 Task: Add One With Nature Lavender Bar Soap to the cart.
Action: Mouse moved to (898, 106)
Screenshot: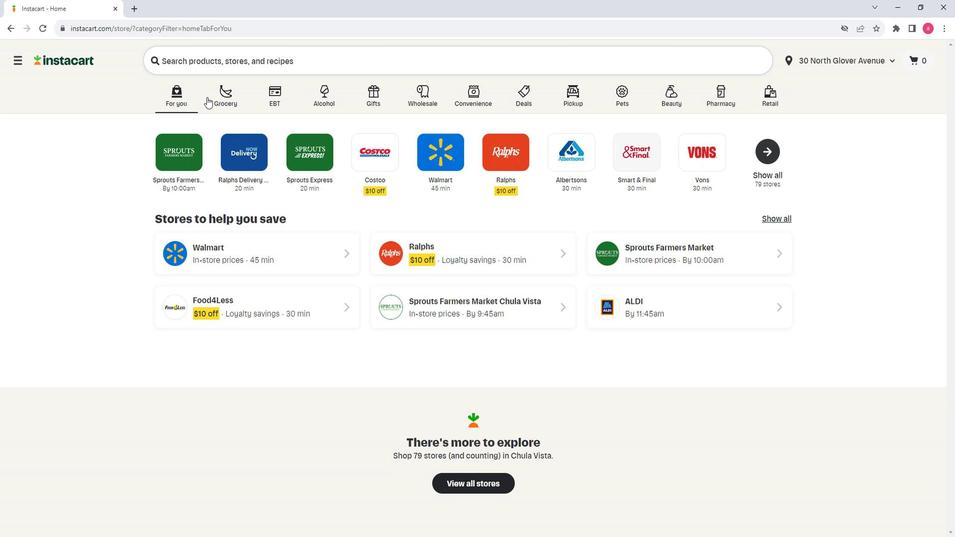 
Action: Mouse pressed left at (898, 106)
Screenshot: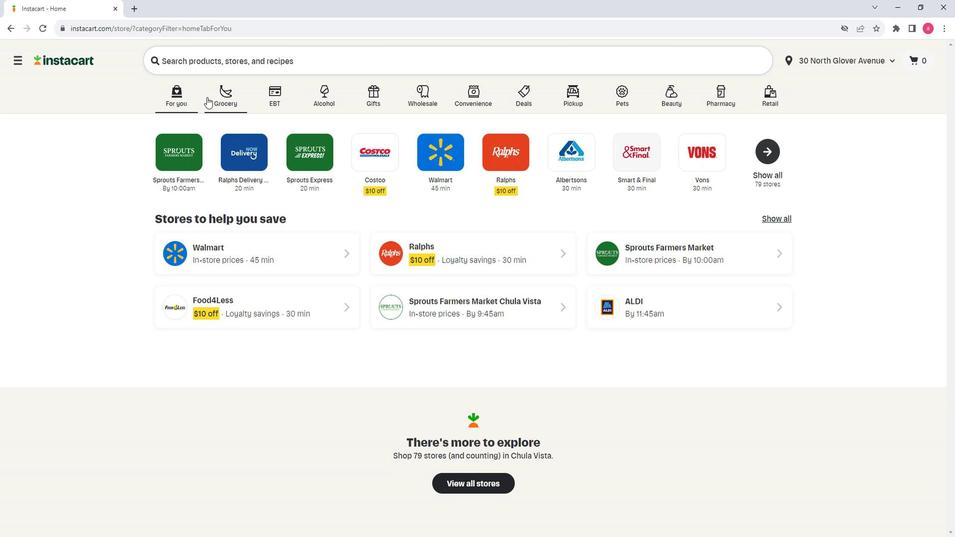 
Action: Mouse moved to (926, 284)
Screenshot: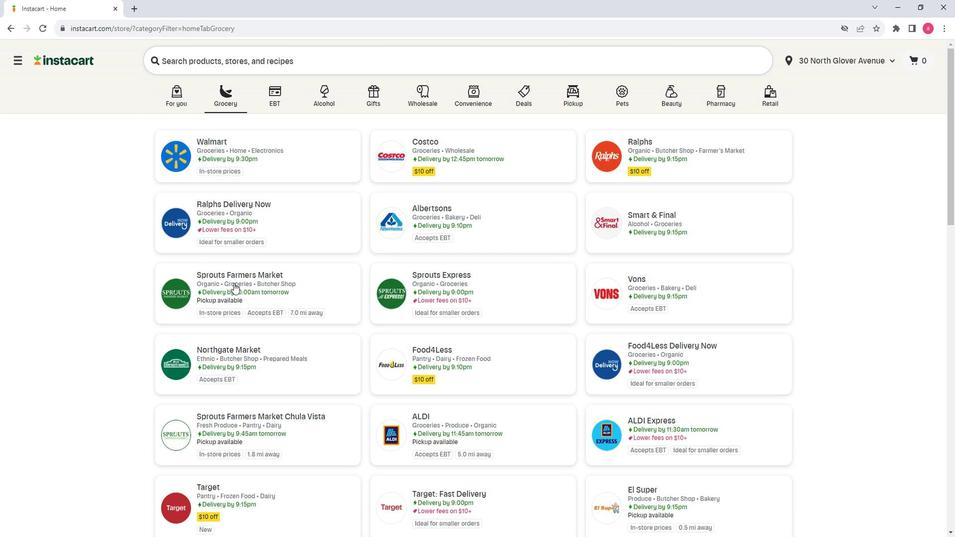 
Action: Mouse pressed left at (926, 284)
Screenshot: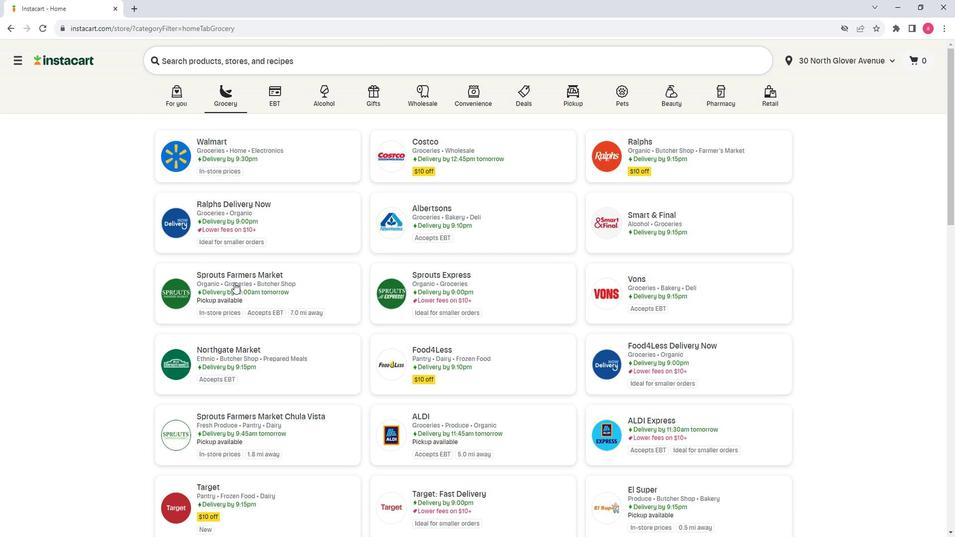 
Action: Mouse moved to (747, 265)
Screenshot: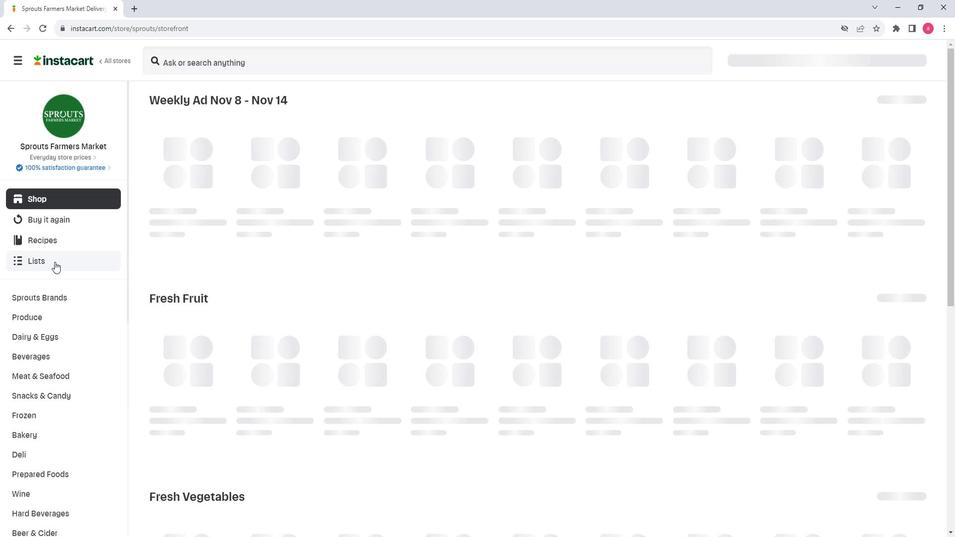 
Action: Mouse scrolled (747, 264) with delta (0, 0)
Screenshot: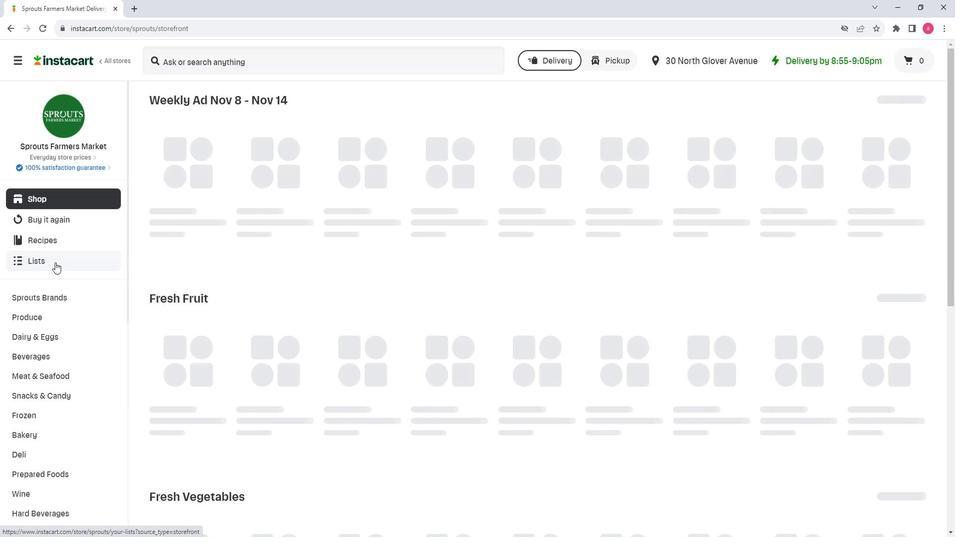 
Action: Mouse scrolled (747, 264) with delta (0, 0)
Screenshot: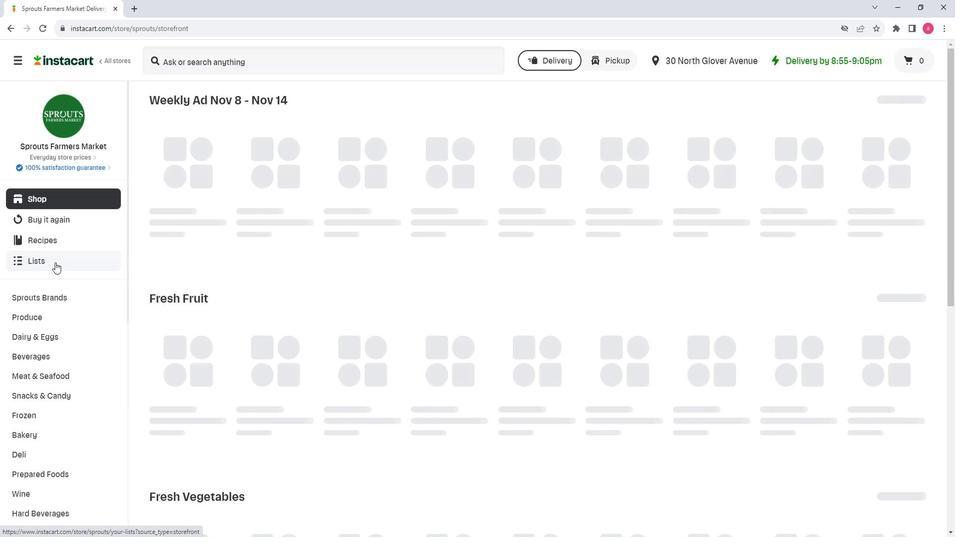 
Action: Mouse scrolled (747, 264) with delta (0, 0)
Screenshot: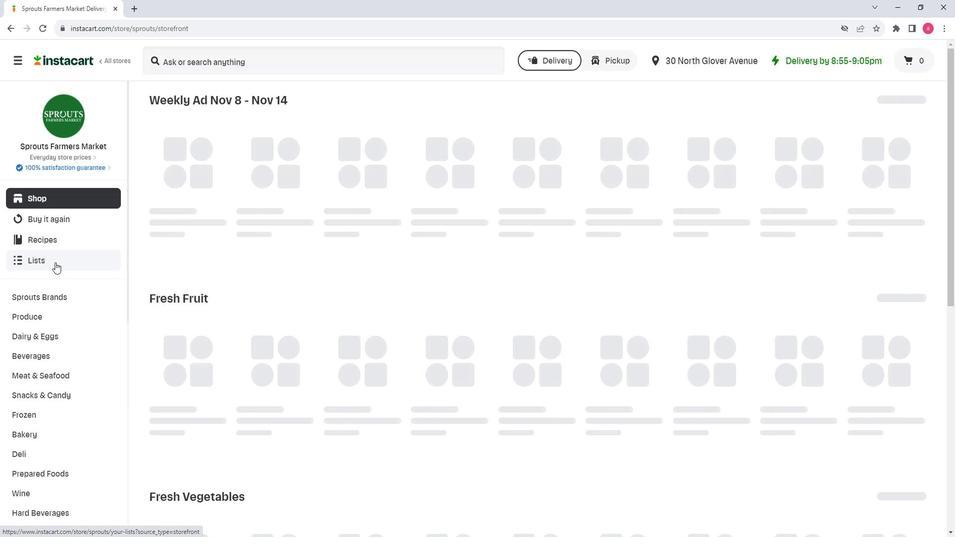 
Action: Mouse scrolled (747, 264) with delta (0, 0)
Screenshot: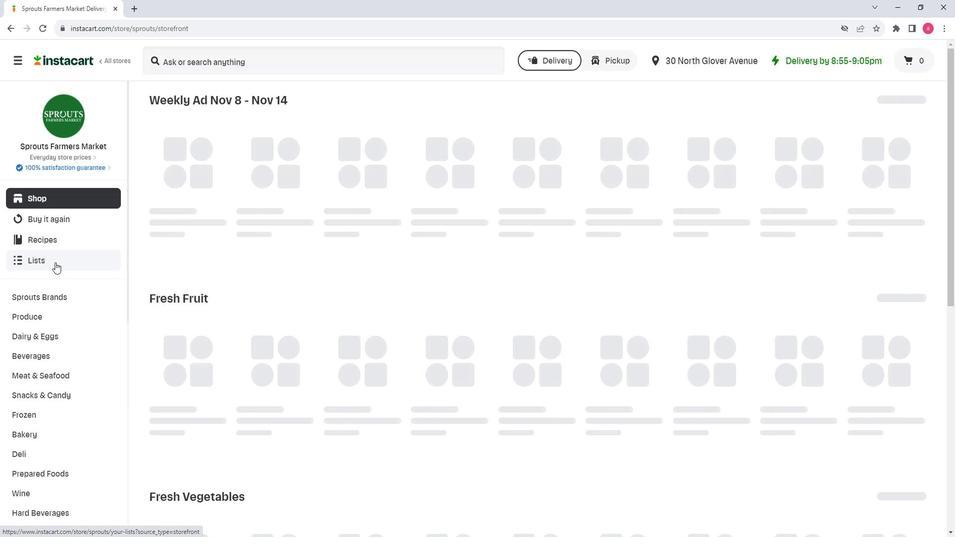 
Action: Mouse scrolled (747, 264) with delta (0, 0)
Screenshot: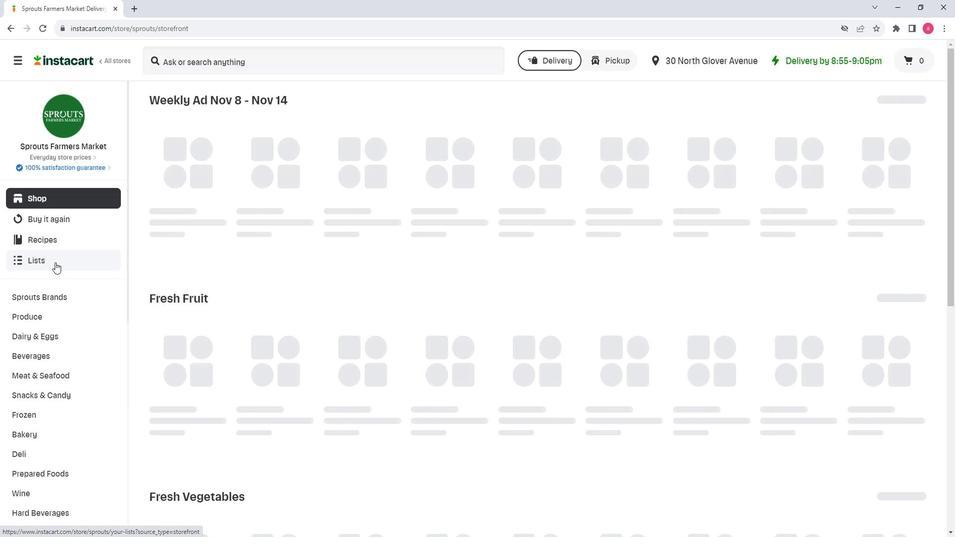 
Action: Mouse scrolled (747, 264) with delta (0, 0)
Screenshot: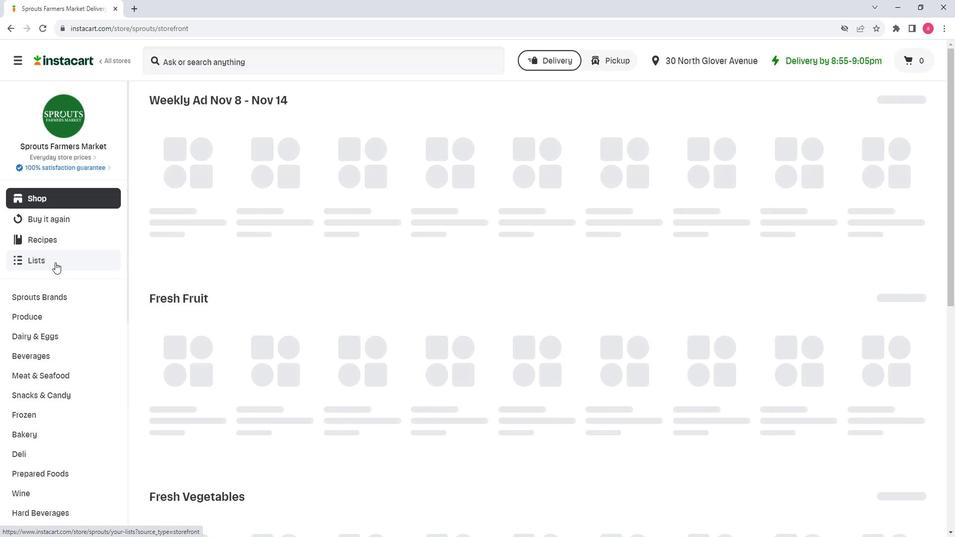 
Action: Mouse moved to (747, 265)
Screenshot: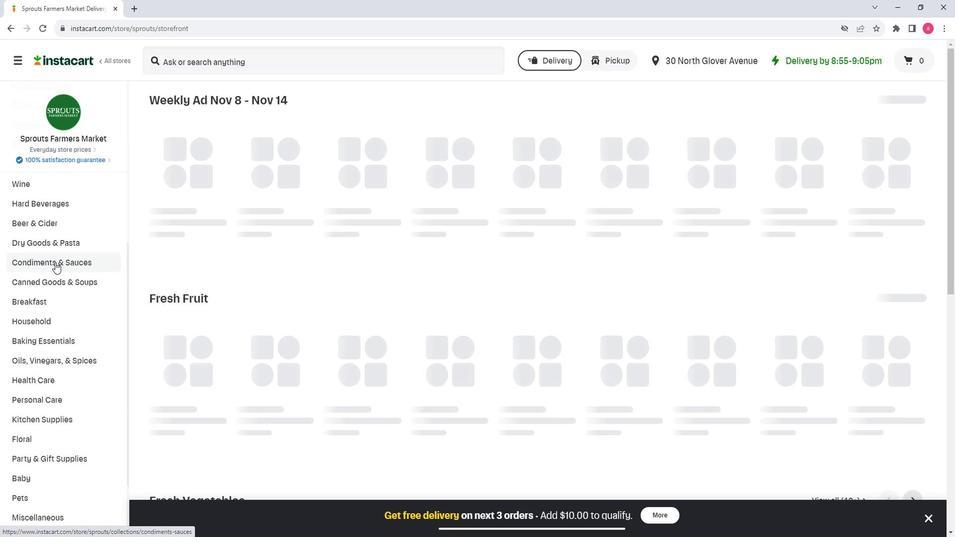 
Action: Mouse scrolled (747, 264) with delta (0, 0)
Screenshot: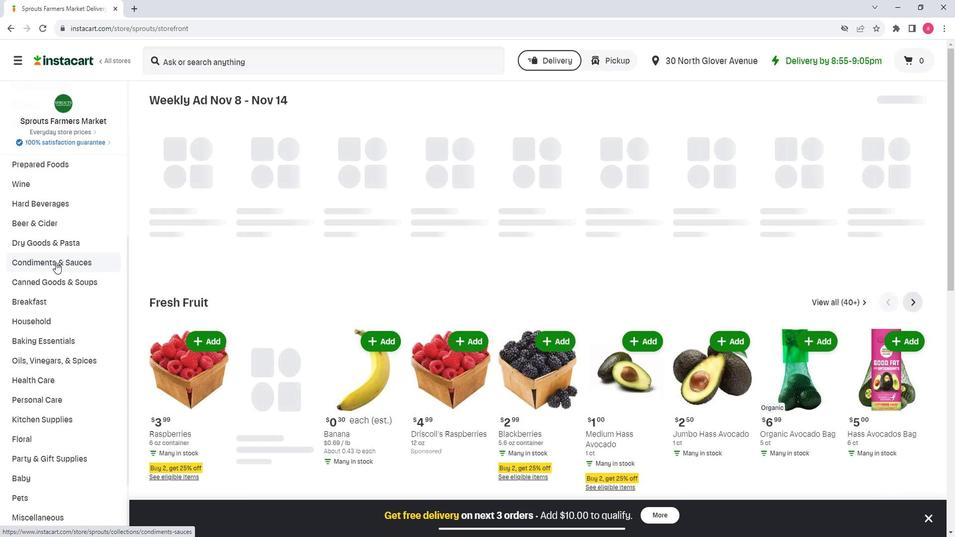 
Action: Mouse moved to (737, 350)
Screenshot: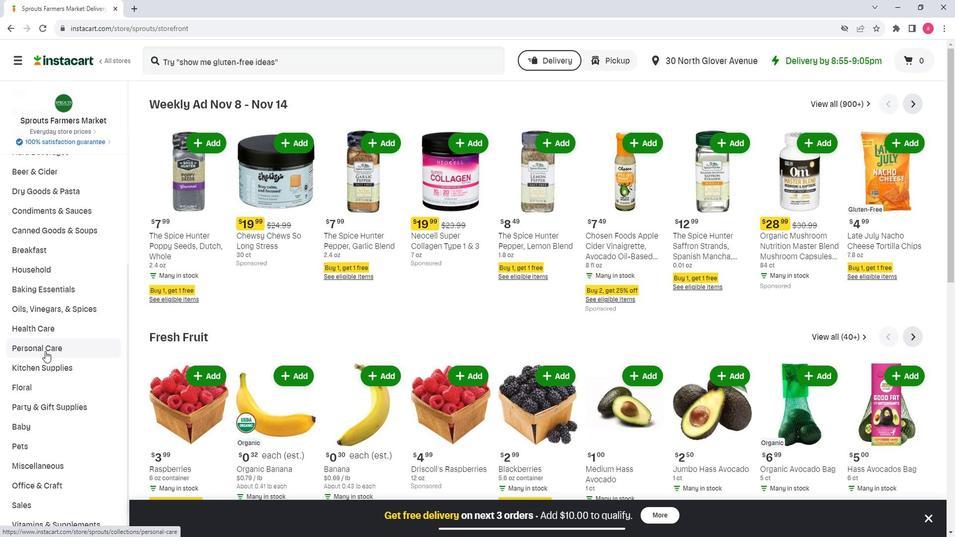 
Action: Mouse pressed left at (737, 350)
Screenshot: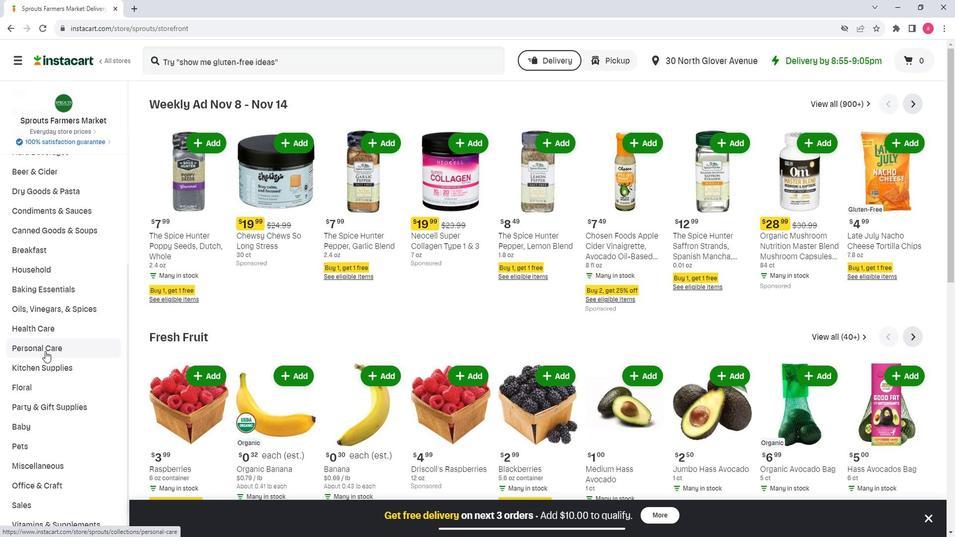 
Action: Mouse moved to (932, 144)
Screenshot: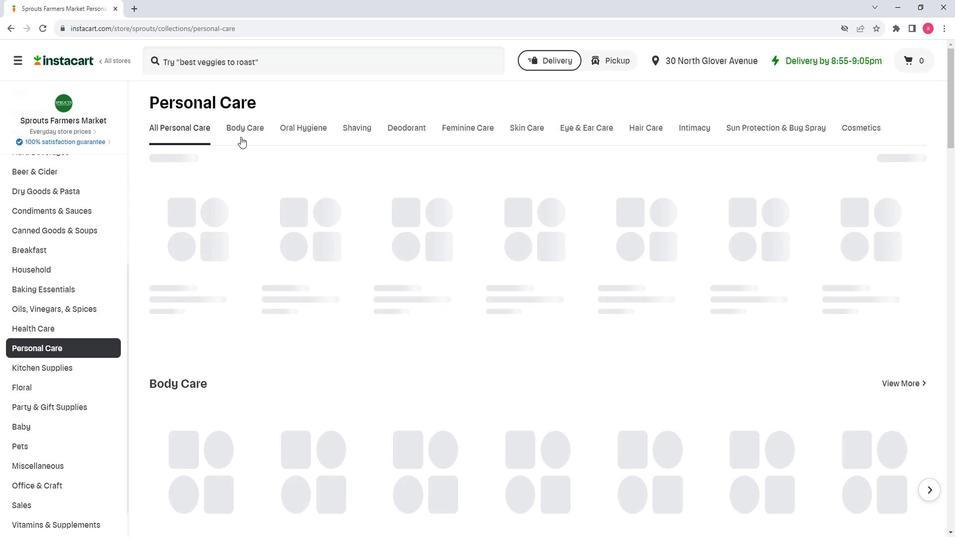 
Action: Mouse pressed left at (932, 144)
Screenshot: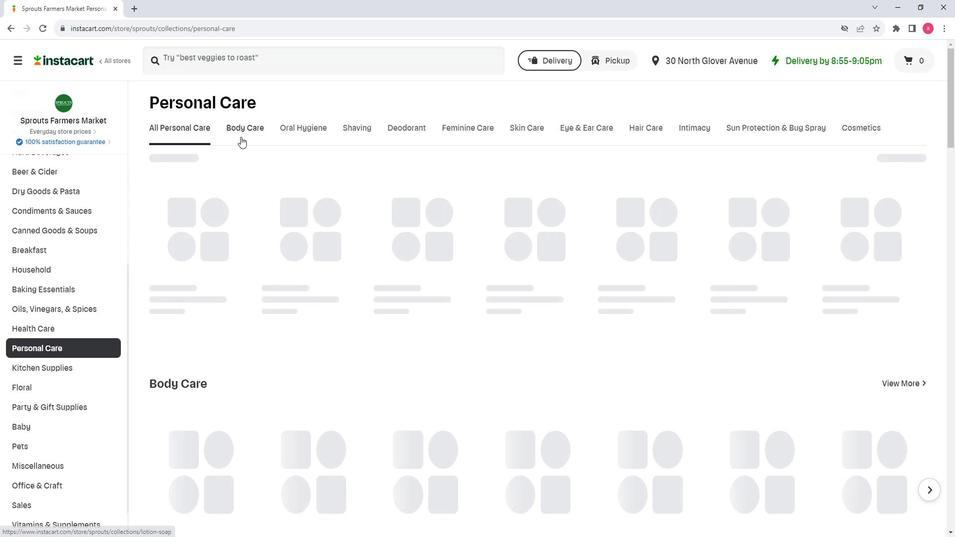 
Action: Mouse moved to (956, 180)
Screenshot: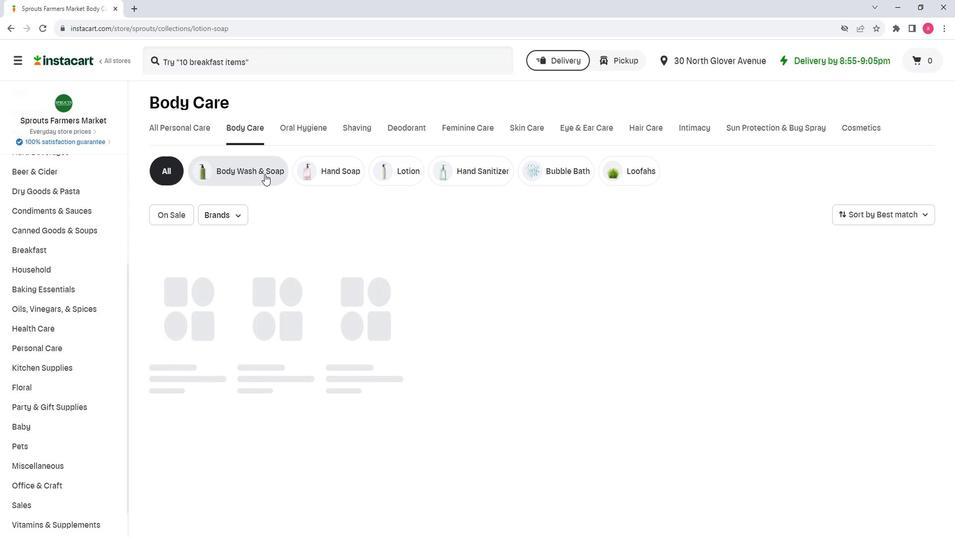 
Action: Mouse pressed left at (956, 180)
Screenshot: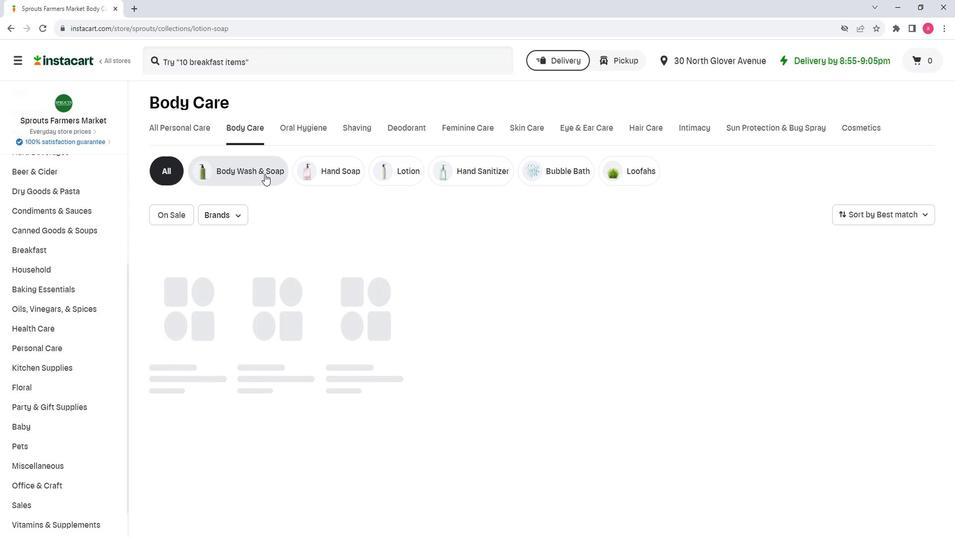 
Action: Mouse moved to (890, 73)
Screenshot: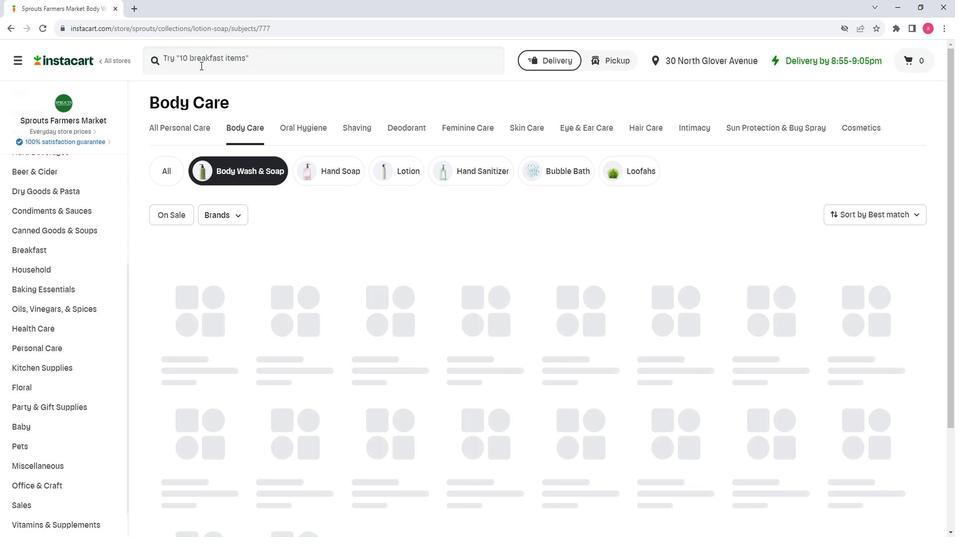 
Action: Mouse pressed left at (890, 73)
Screenshot: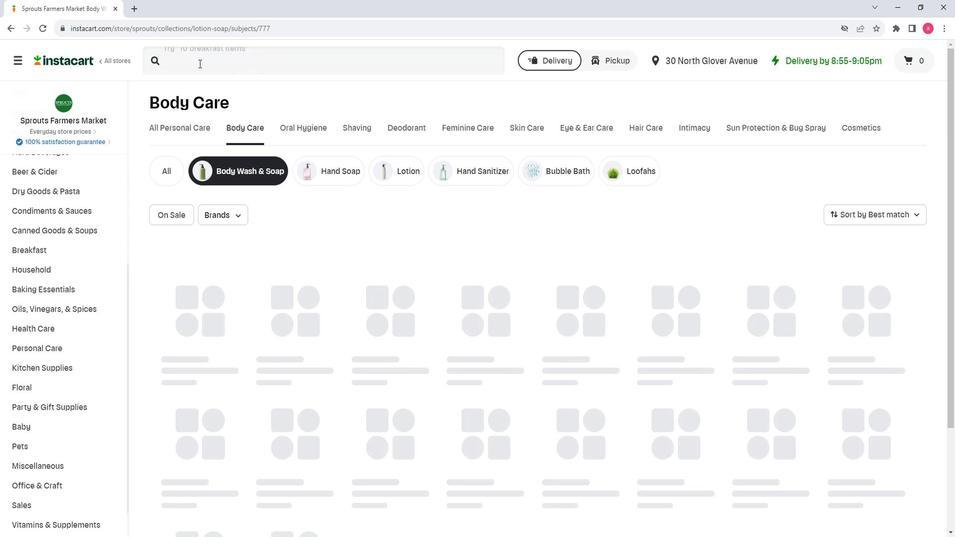
Action: Key pressed <Key.shift>One<Key.space><Key.shift><Key.shift><Key.shift><Key.shift><Key.shift><Key.shift><Key.shift><Key.shift><Key.shift><Key.shift><Key.shift><Key.shift><Key.shift><Key.shift>With<Key.space><Key.shift>Nature<Key.space><Key.shift>Lavender<Key.space><Key.shift>Bar<Key.space><Key.shift>Soap<Key.enter>
Screenshot: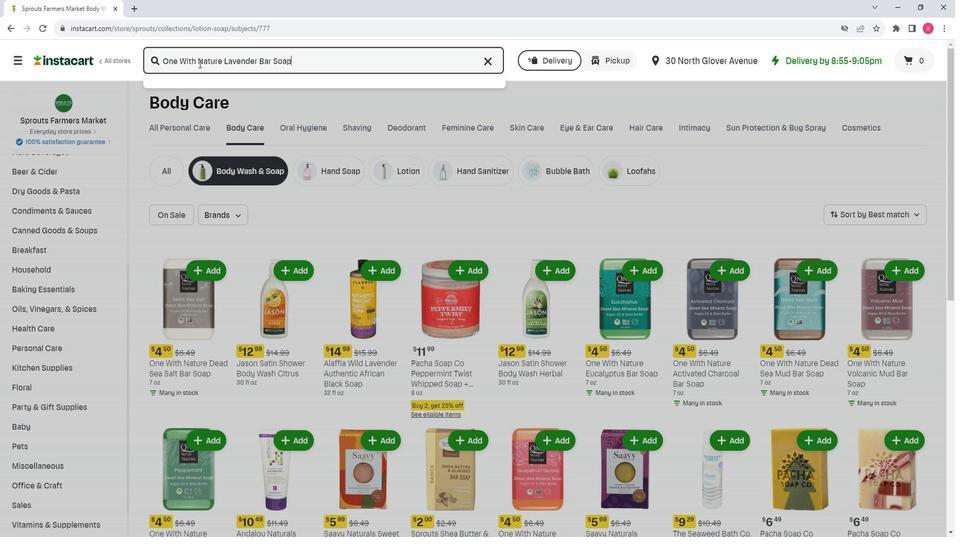 
Action: Mouse moved to (952, 179)
Screenshot: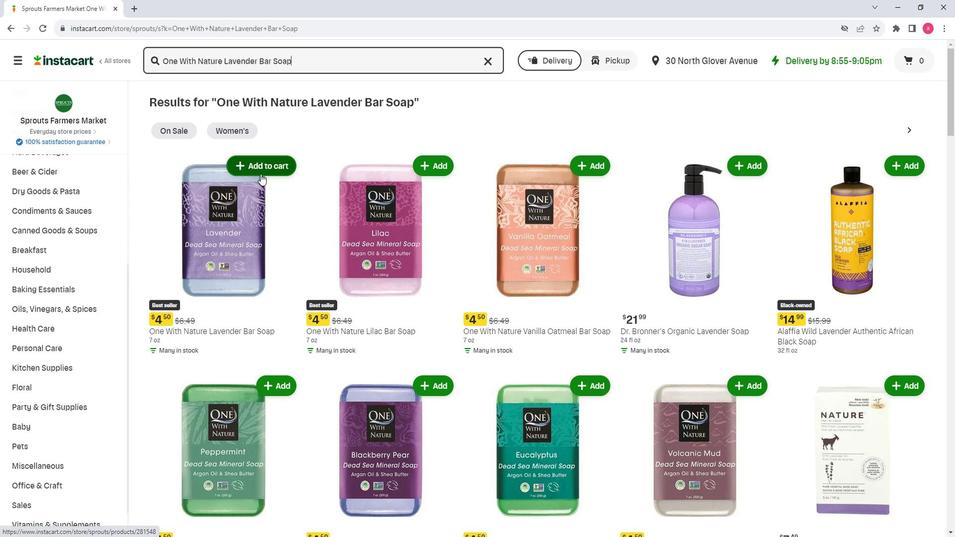
Action: Mouse pressed left at (952, 179)
Screenshot: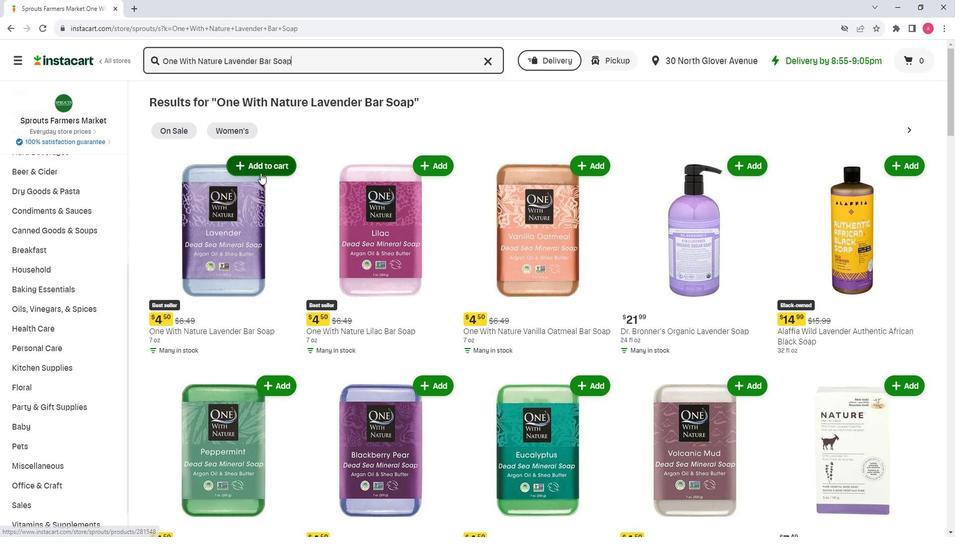 
Action: Mouse moved to (963, 238)
Screenshot: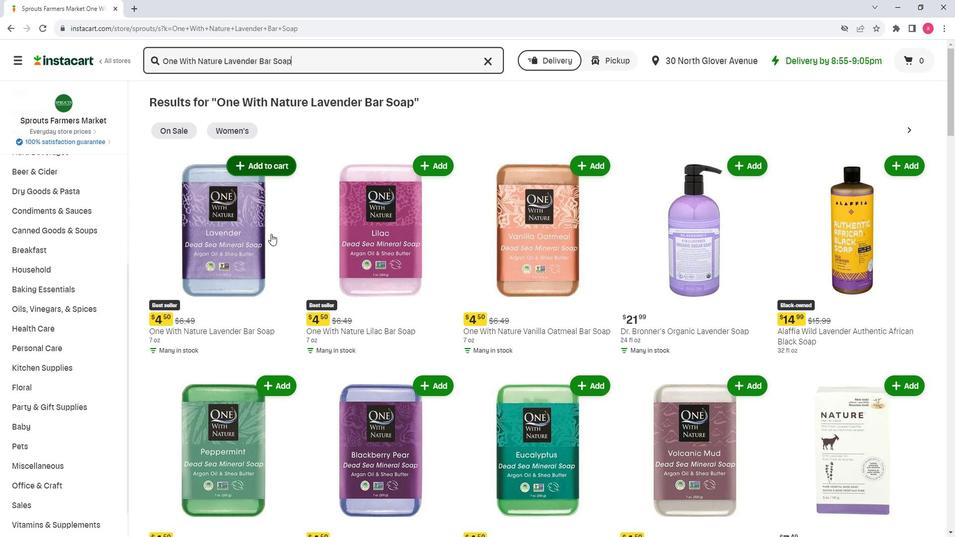 
